 Task: In the Company yahoo.co.jp, Create email and send with subject: 'We're Thrilled to Welcome You ', and with mail content 'Greetings,_x000D_
We're thrilled to introduce you to an exciting opportunity that will transform your industry. Get ready for a journey of innovation and success!_x000D_
Warm Regards', attach the document: Terms_and_conditions.doc and insert image: visitingcard.jpg. Below Warm Regards, write Linkedin and insert the URL: in.linkedin.com. Mark checkbox to create task to follow up : In 2 weeks.  Enter or choose an email address of recipient's from company's contact and send.. Logged in from softage.1@softage.net
Action: Mouse moved to (81, 52)
Screenshot: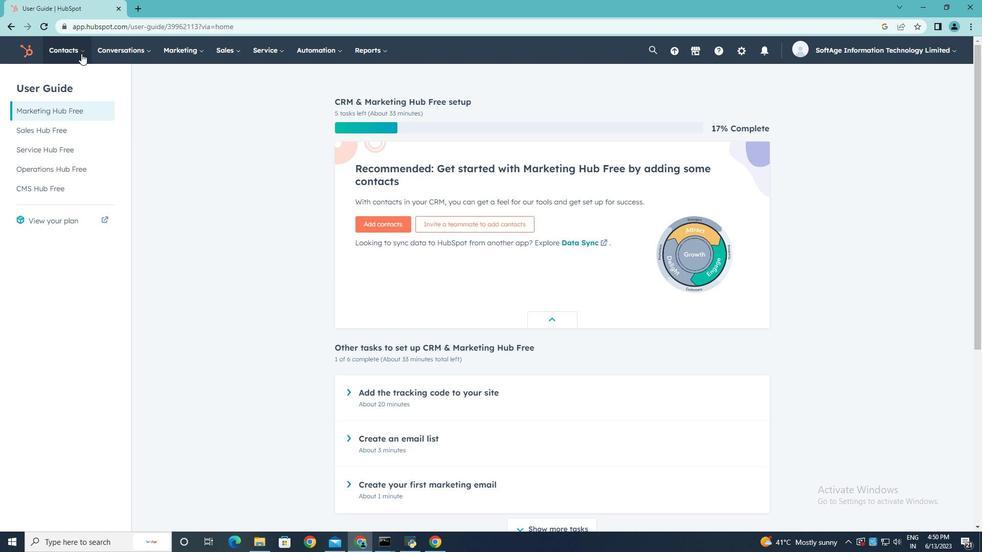 
Action: Mouse pressed left at (81, 52)
Screenshot: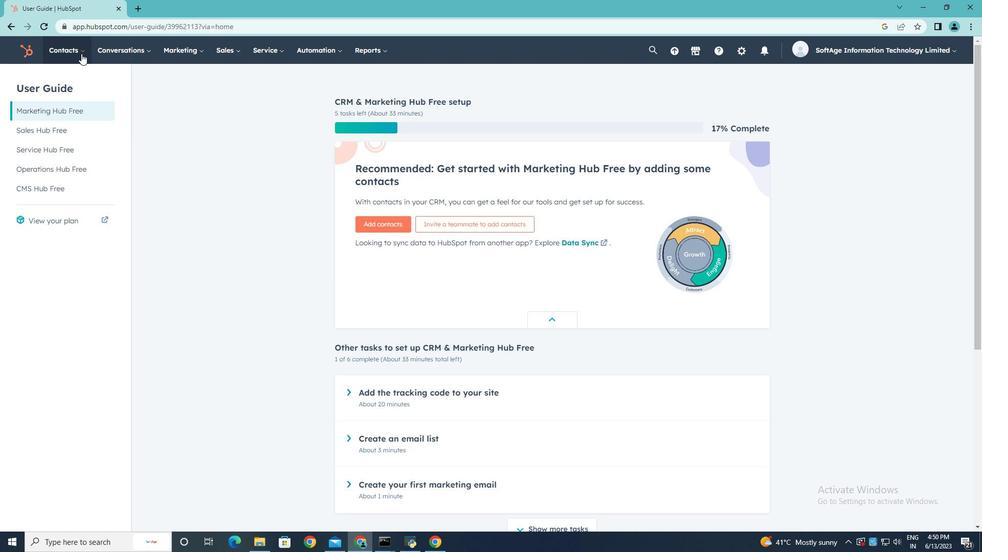 
Action: Mouse moved to (71, 103)
Screenshot: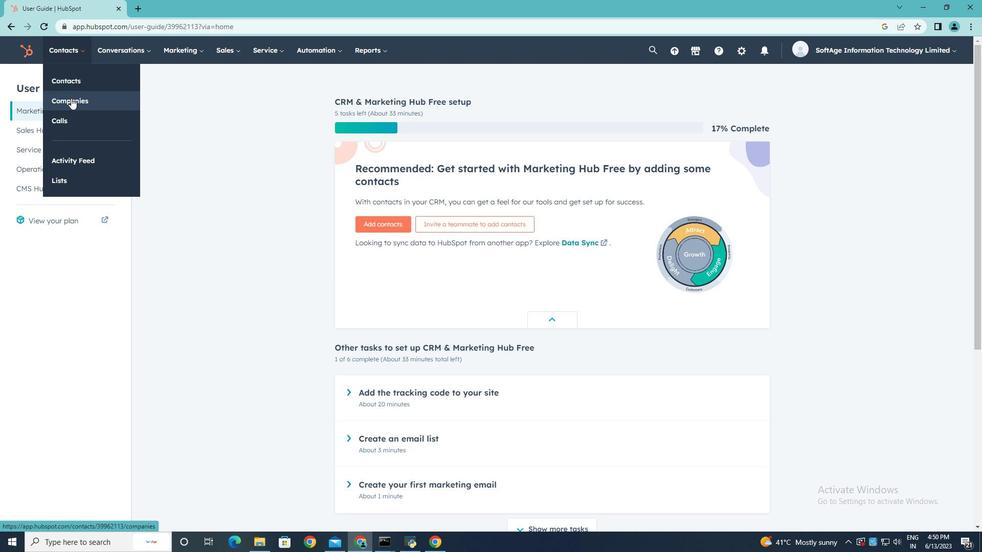 
Action: Mouse pressed left at (71, 103)
Screenshot: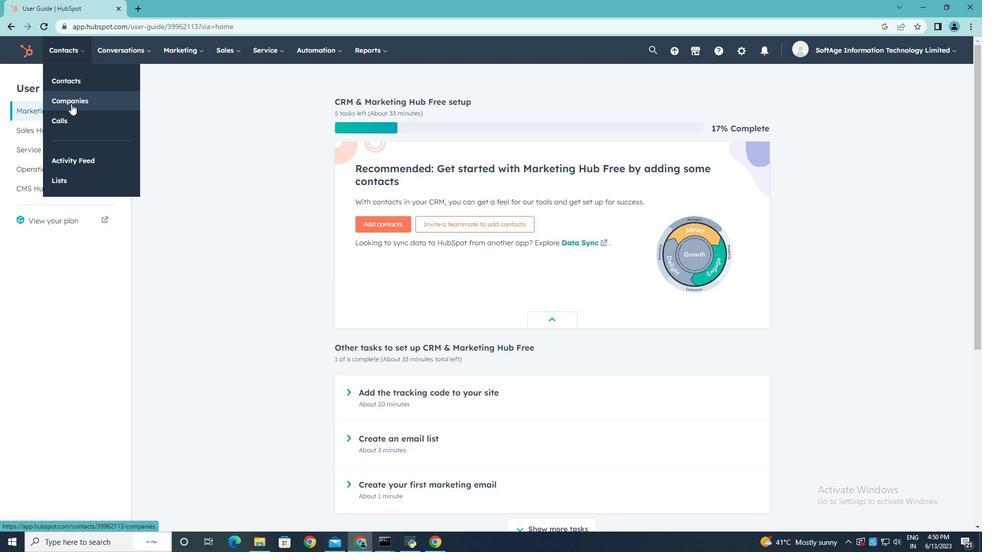 
Action: Mouse moved to (74, 167)
Screenshot: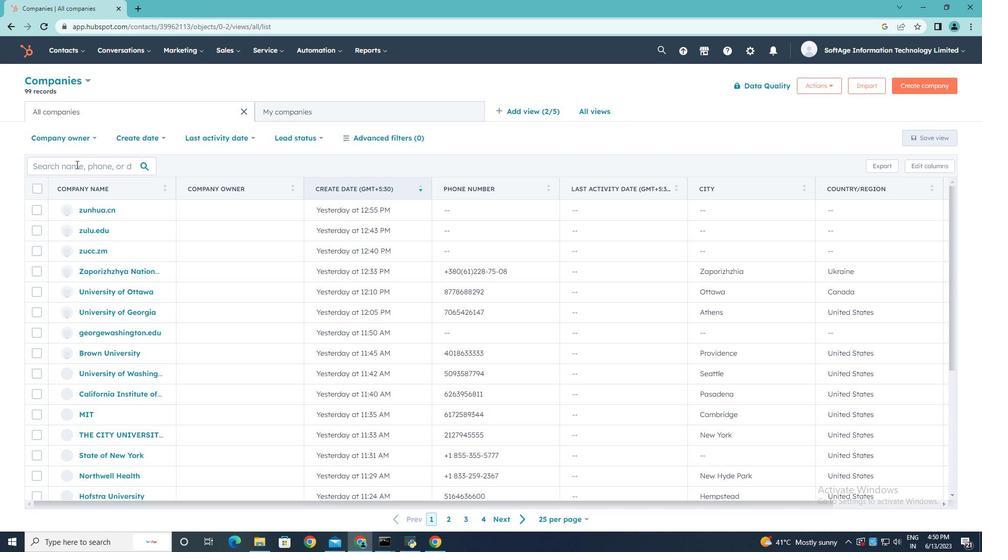 
Action: Mouse pressed left at (74, 167)
Screenshot: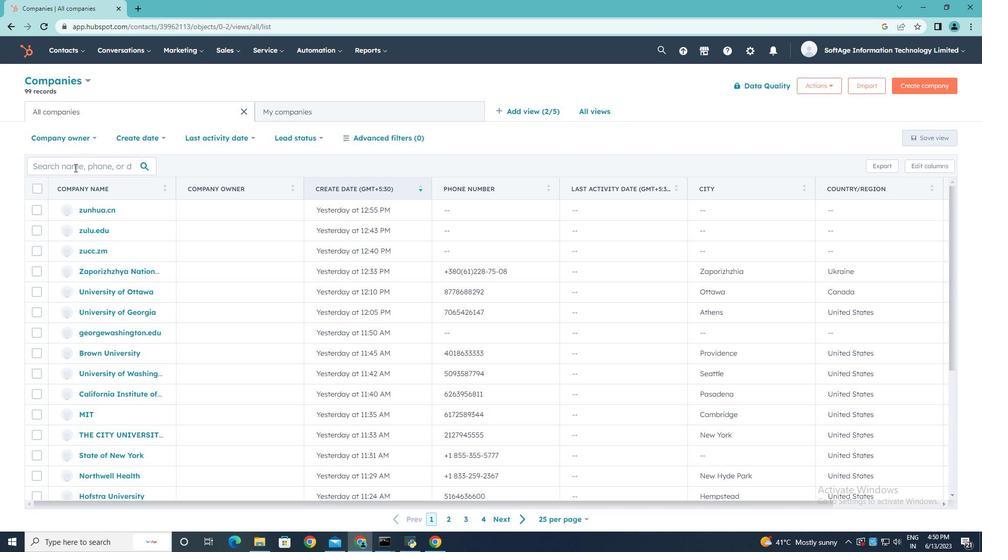 
Action: Key pressed yahoo.co.jp
Screenshot: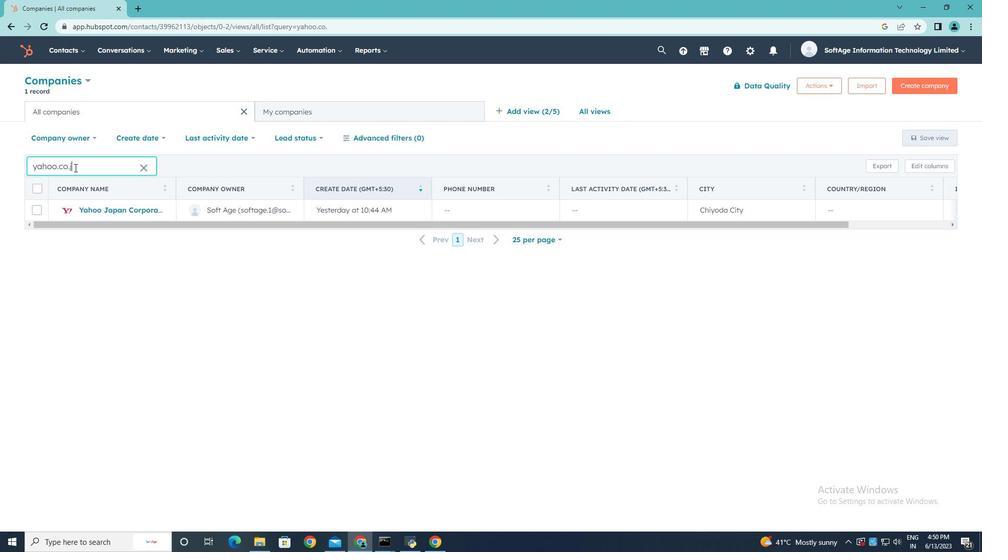 
Action: Mouse moved to (107, 210)
Screenshot: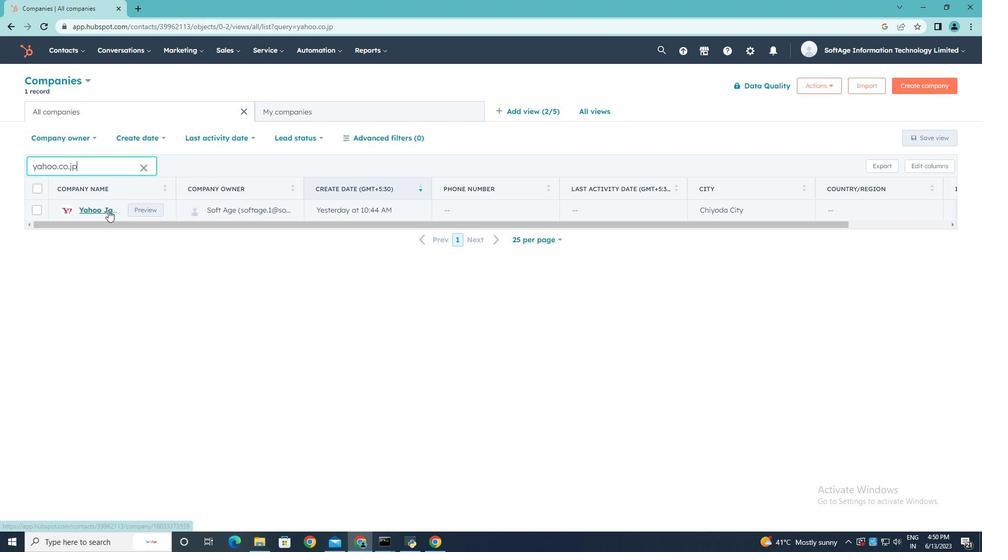 
Action: Mouse pressed left at (107, 210)
Screenshot: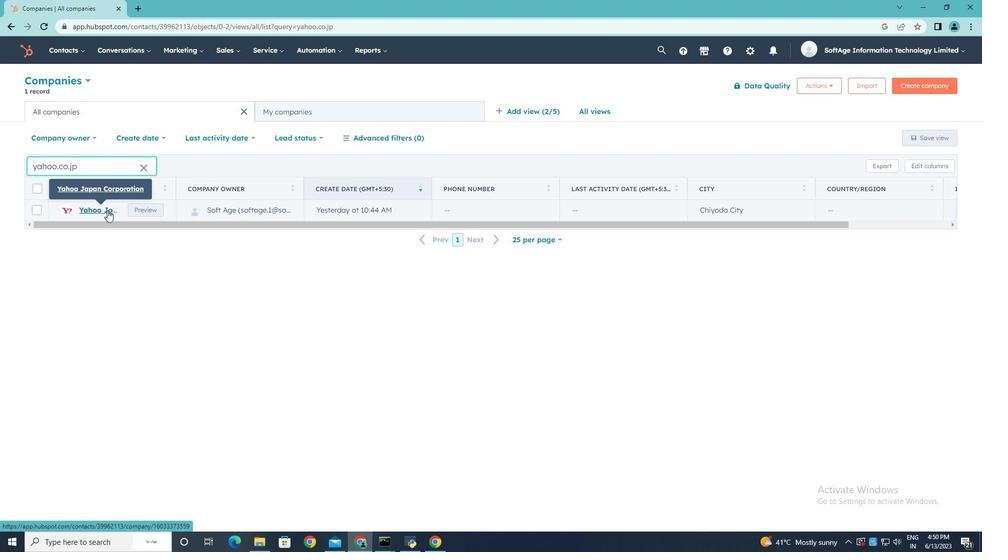
Action: Mouse moved to (69, 171)
Screenshot: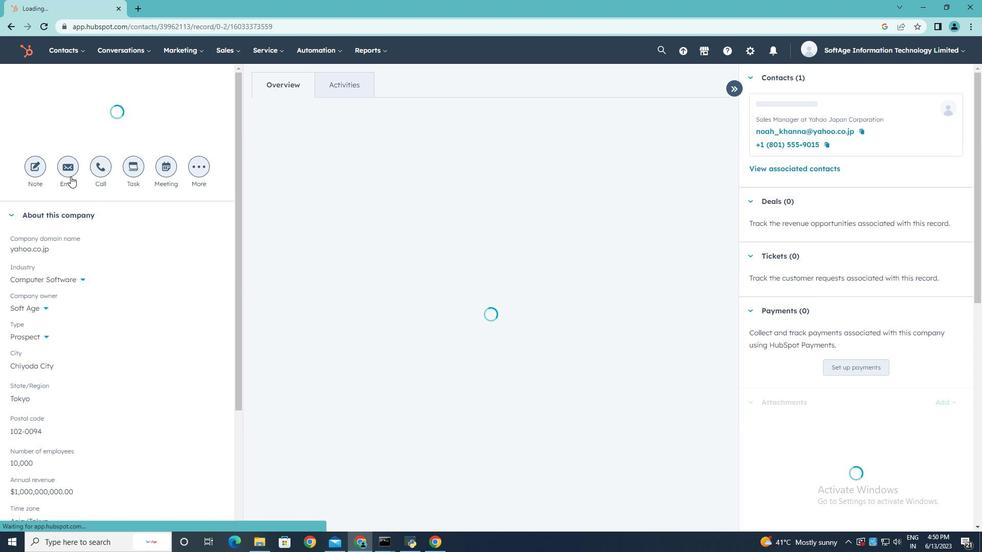 
Action: Mouse pressed left at (69, 171)
Screenshot: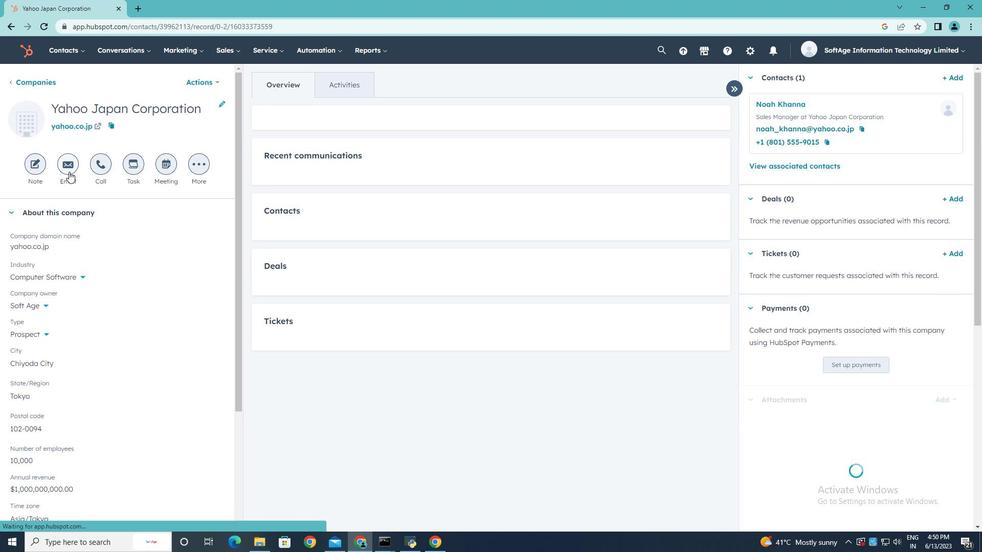 
Action: Key pressed <Key.shift>We're<Key.space><Key.shift>Thrilled<Key.space>to<Key.space><Key.shift><Key.shift><Key.shift><Key.shift><Key.shift><Key.shift><Key.shift><Key.shift><Key.shift><Key.shift><Key.shift><Key.shift>Welcome<Key.space><Key.shift>You
Screenshot: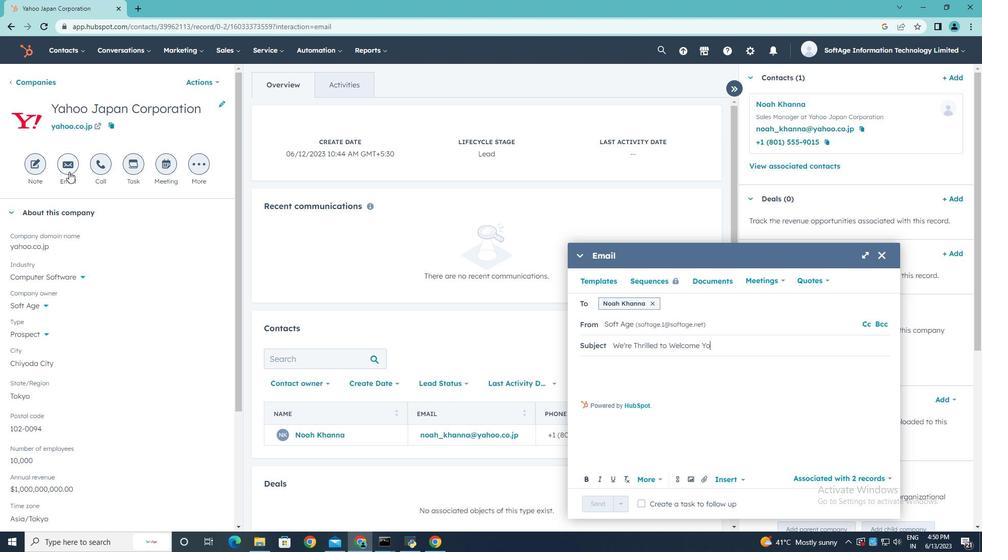 
Action: Mouse moved to (589, 363)
Screenshot: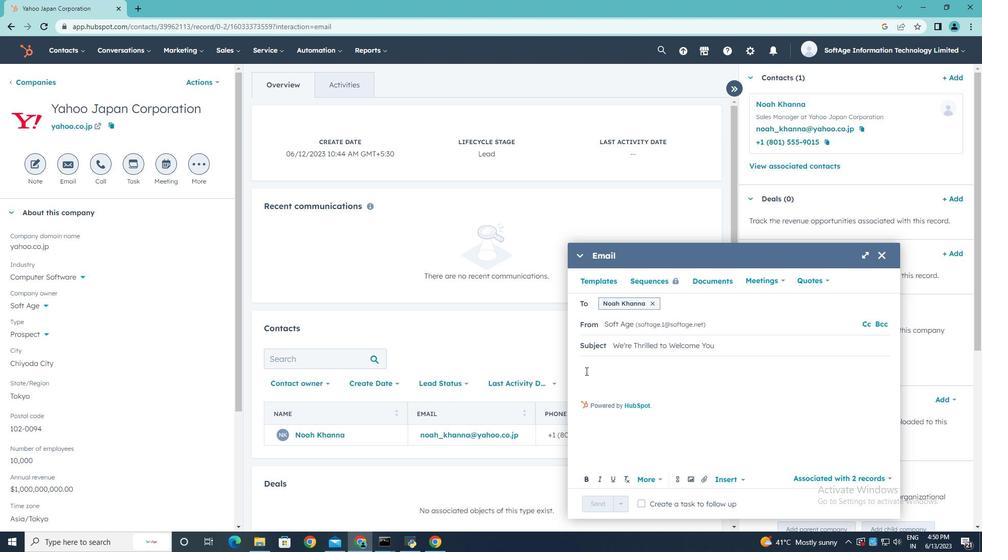 
Action: Mouse pressed left at (589, 363)
Screenshot: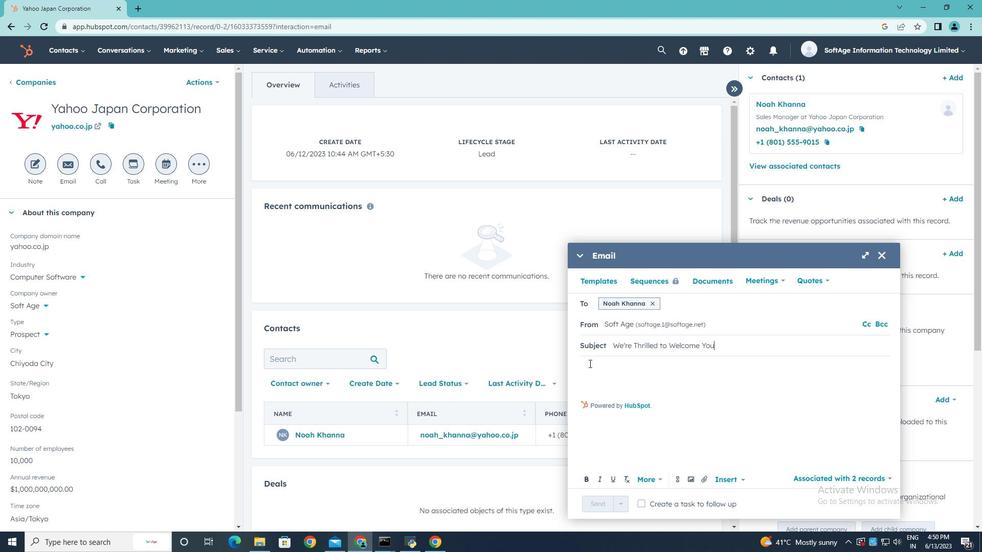 
Action: Key pressed <Key.shift><Key.shift><Key.shift><Key.shift><Key.shift>Greetings,
Screenshot: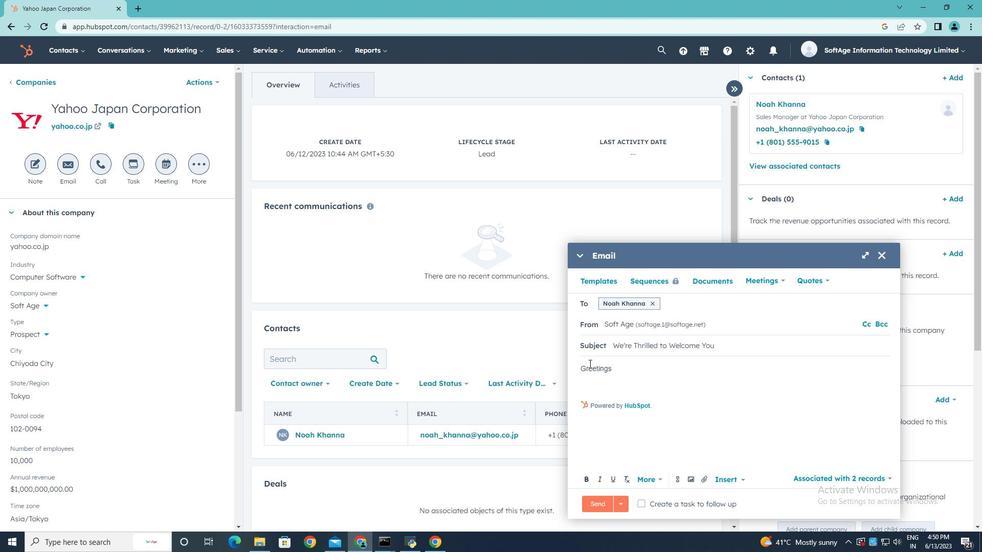
Action: Mouse moved to (589, 379)
Screenshot: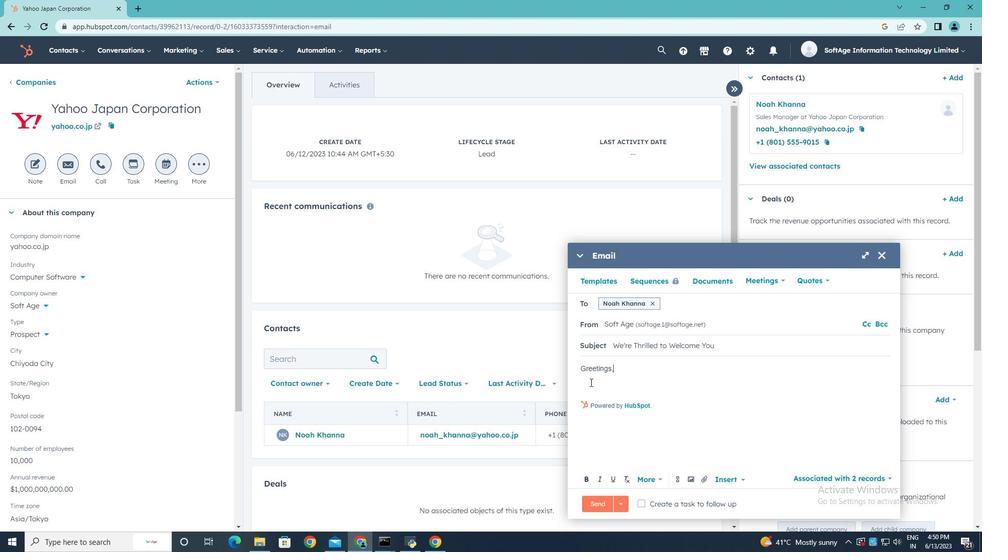 
Action: Mouse pressed left at (589, 379)
Screenshot: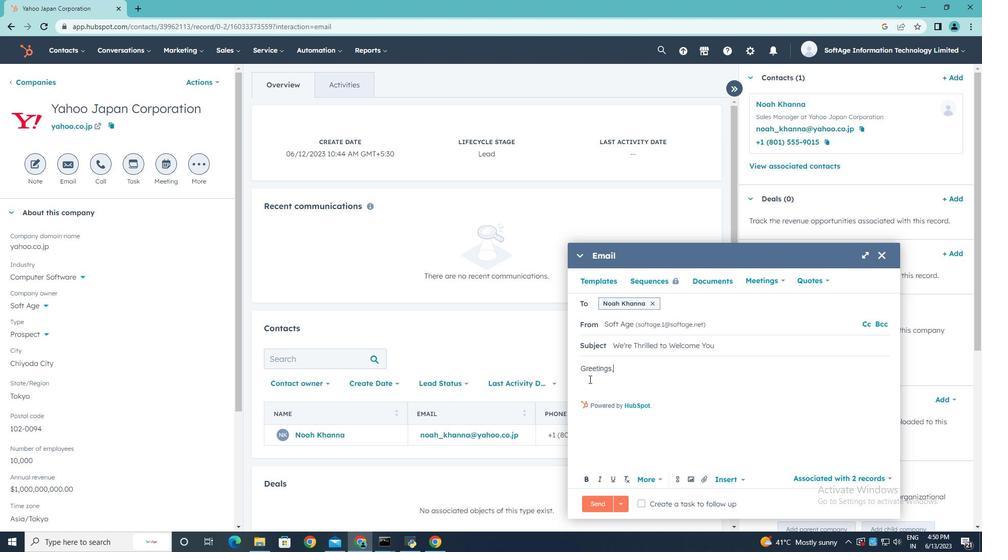 
Action: Mouse moved to (589, 379)
Screenshot: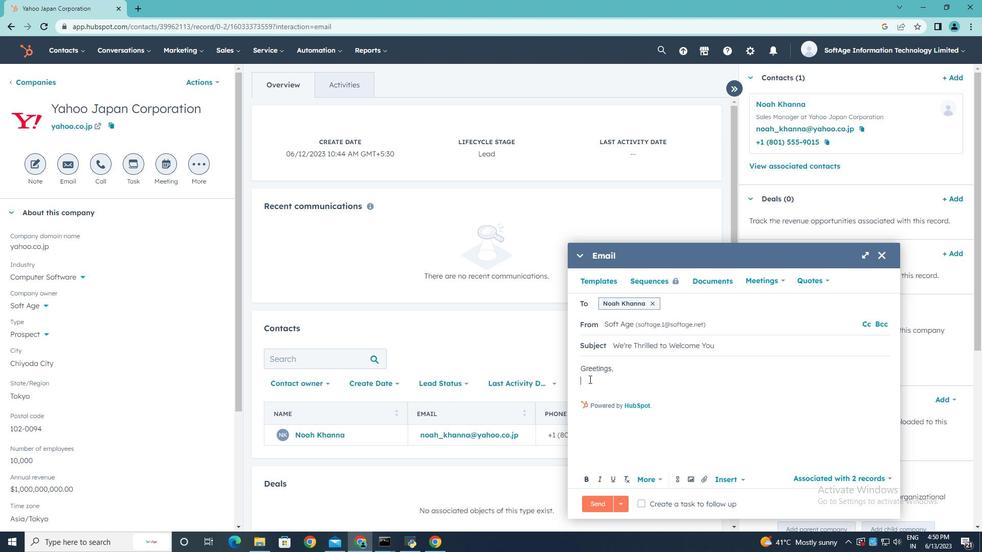 
Action: Key pressed <Key.shift><Key.shift>We'e<Key.backspace>re<Key.space><Key.shift>thrilled<Key.space>to<Key.space>introduce<Key.space>you<Key.space>to<Key.space>an<Key.space>exciting<Key.space>opportunity<Key.space>taht<Key.space><Key.backspace><Key.backspace><Key.backspace><Key.backspace>hat<Key.space>will<Key.space>transform<Key.space>your<Key.space>industry,<Key.backspace>.<Key.space><Key.shift>Get<Key.space>ready<Key.space>for<Key.space>a<Key.space>journey<Key.space>of<Key.space>innovation<Key.space>and<Key.space>success<Key.shift>!
Screenshot: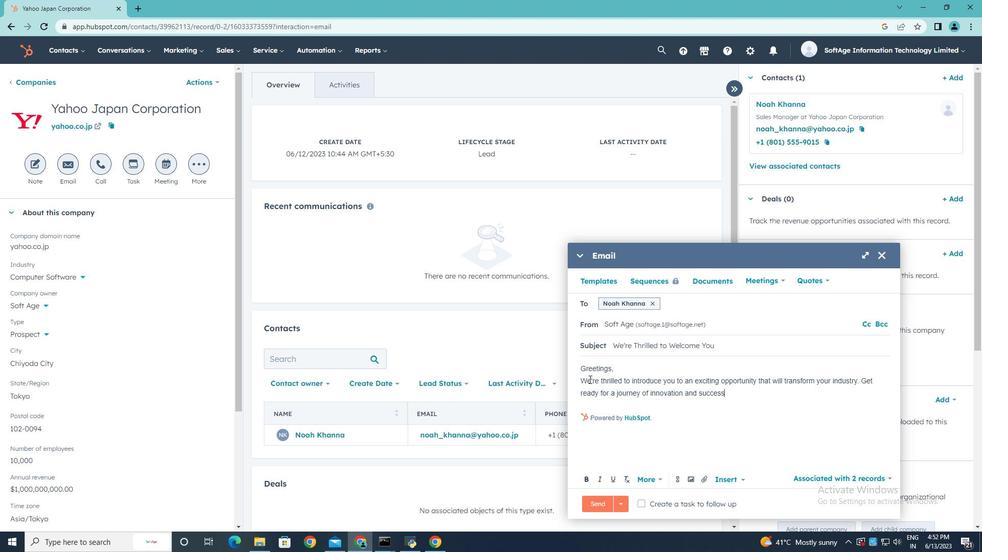 
Action: Mouse moved to (598, 404)
Screenshot: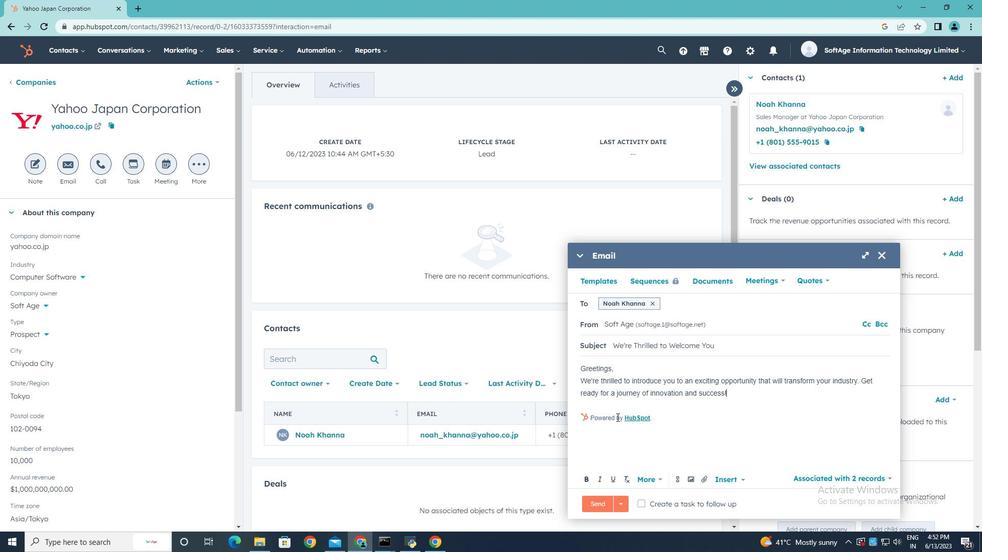
Action: Mouse pressed left at (598, 404)
Screenshot: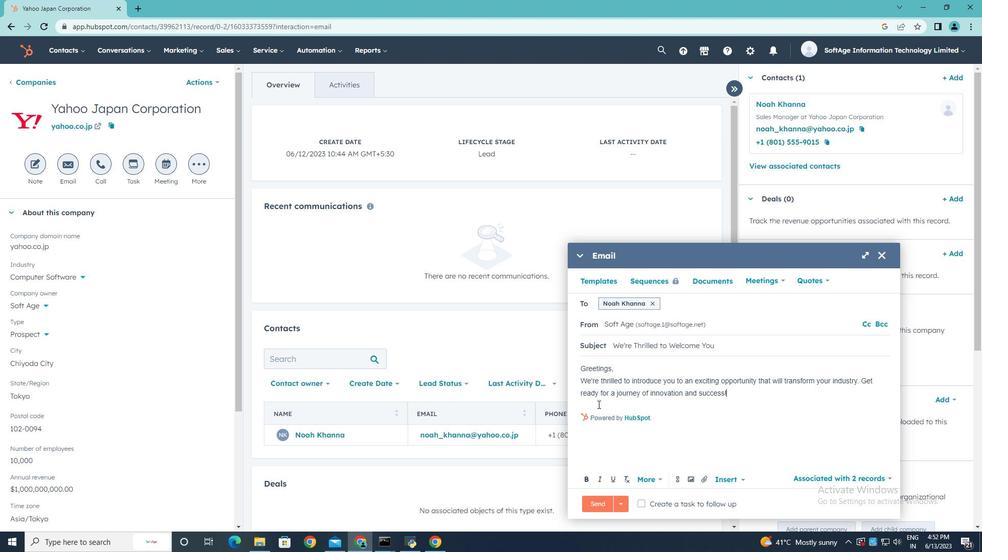 
Action: Key pressed <Key.enter><Key.shift>Warm<Key.space><Key.shift>Regards,
Screenshot: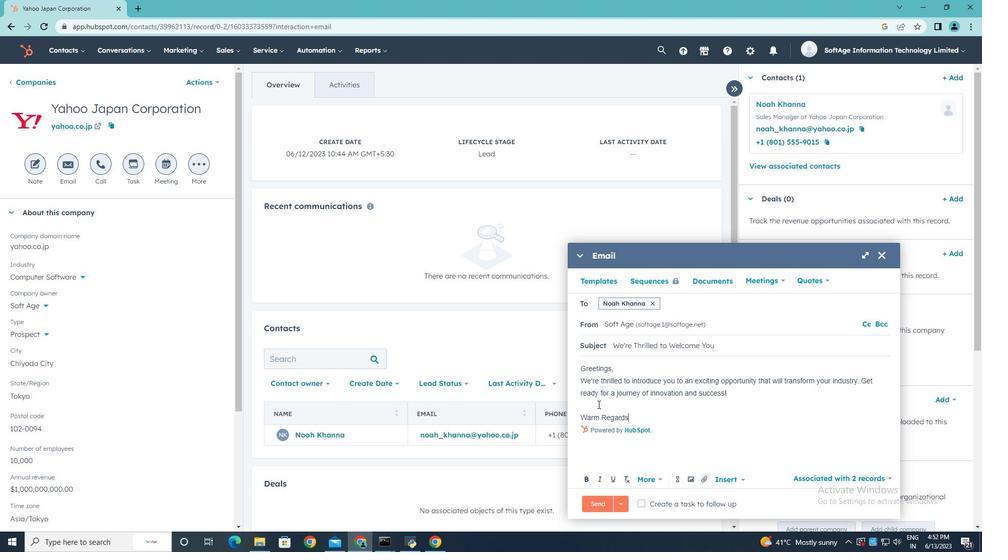 
Action: Mouse moved to (703, 480)
Screenshot: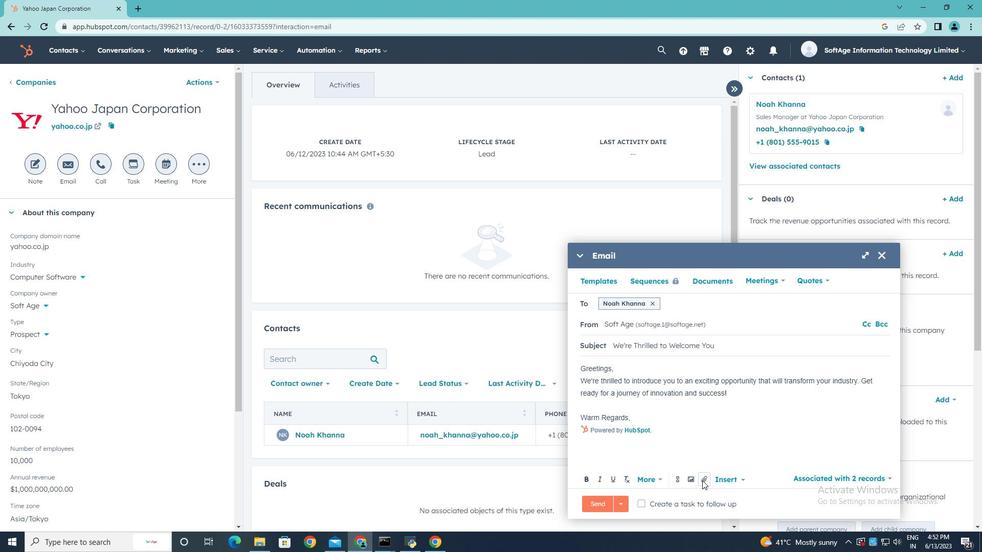 
Action: Mouse pressed left at (703, 480)
Screenshot: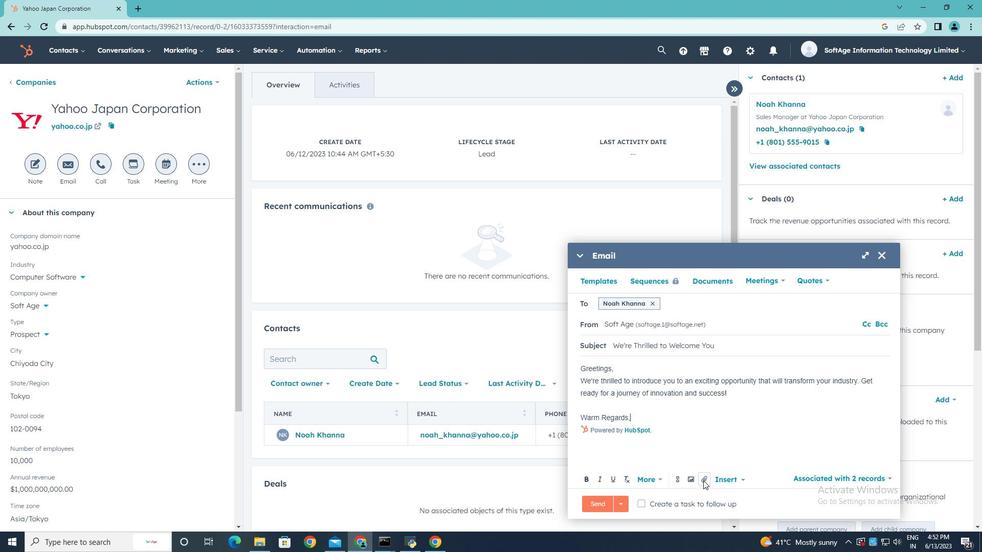 
Action: Mouse moved to (720, 451)
Screenshot: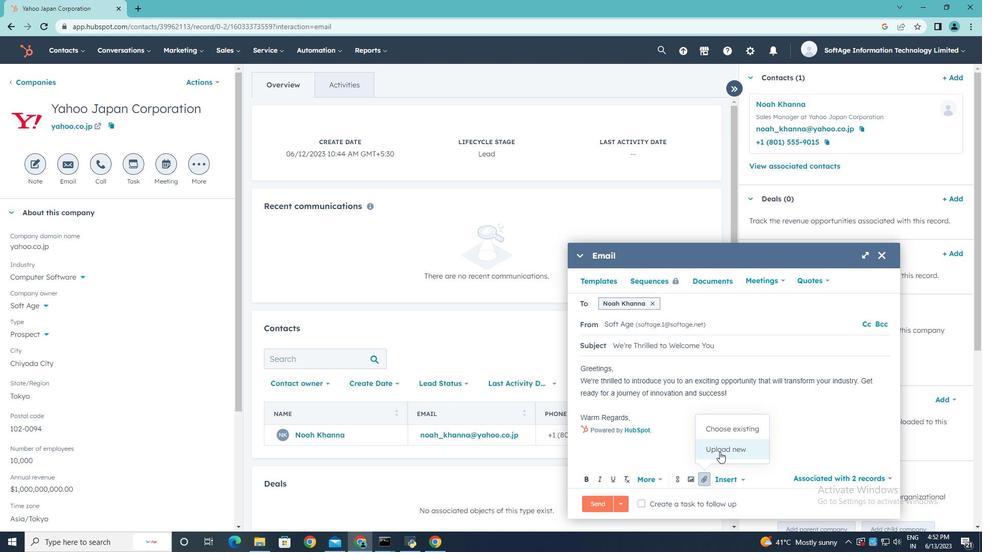 
Action: Mouse pressed left at (720, 451)
Screenshot: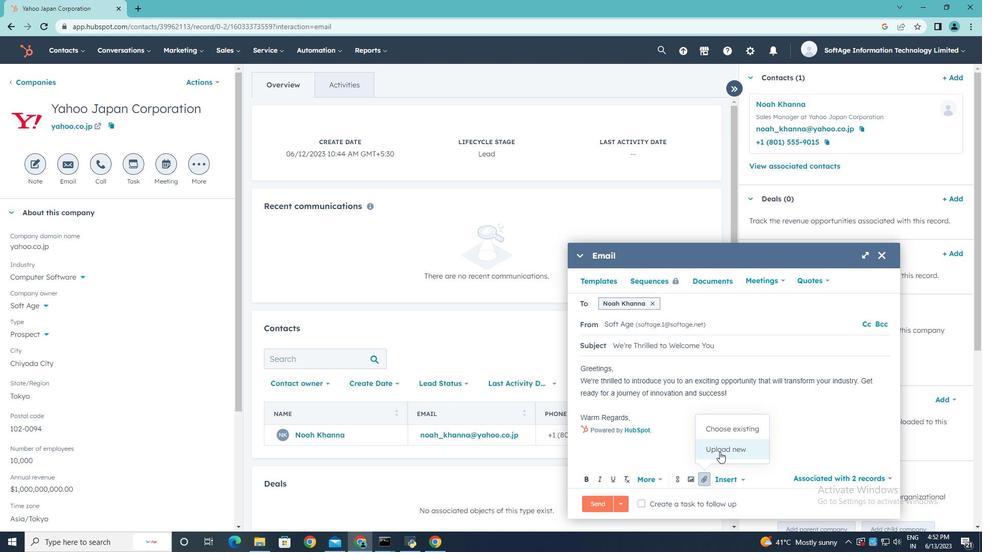 
Action: Mouse moved to (171, 101)
Screenshot: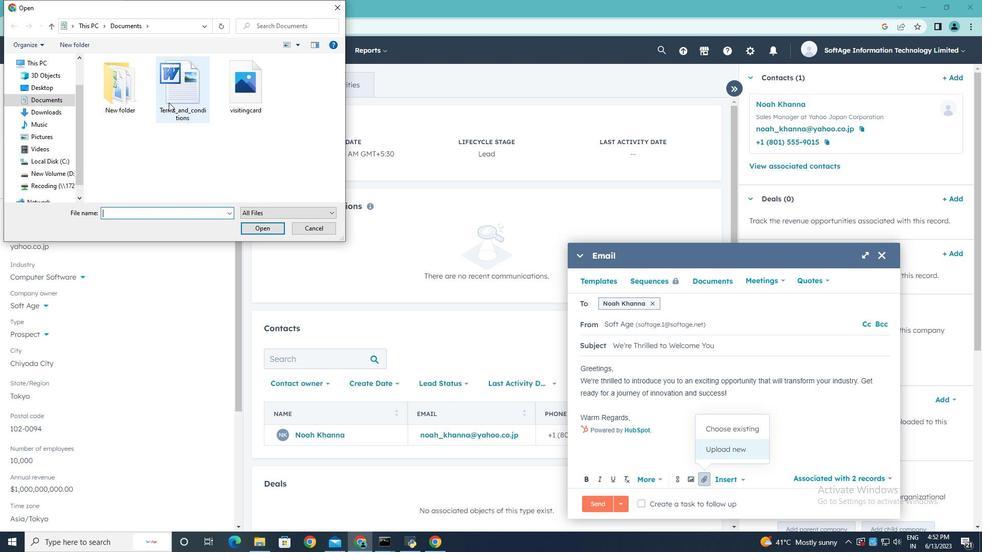 
Action: Mouse pressed left at (171, 101)
Screenshot: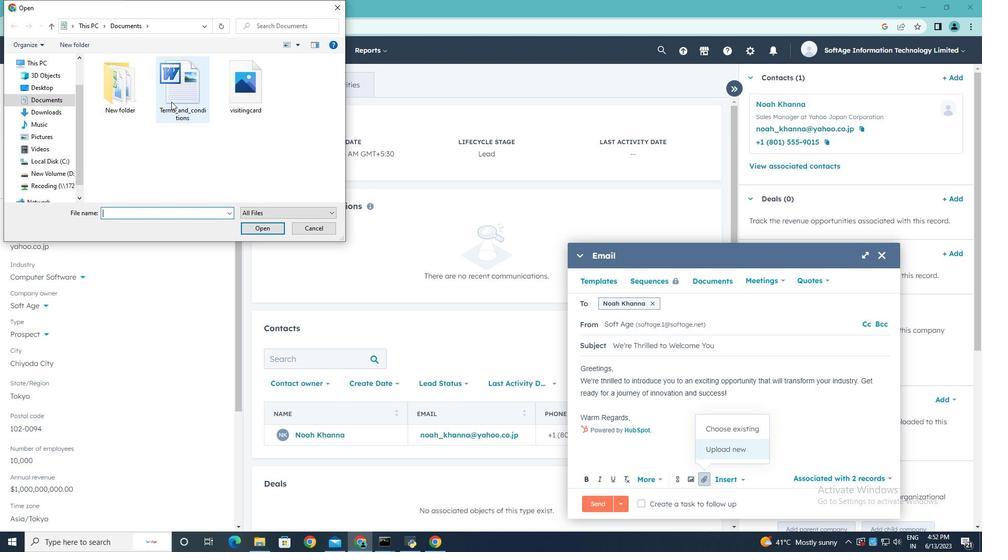 
Action: Mouse moved to (255, 228)
Screenshot: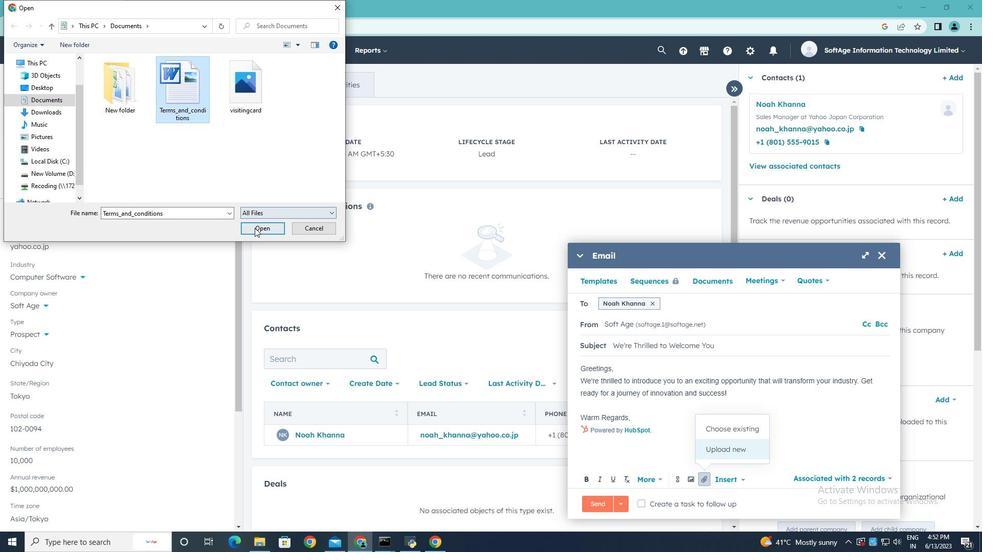 
Action: Mouse pressed left at (255, 228)
Screenshot: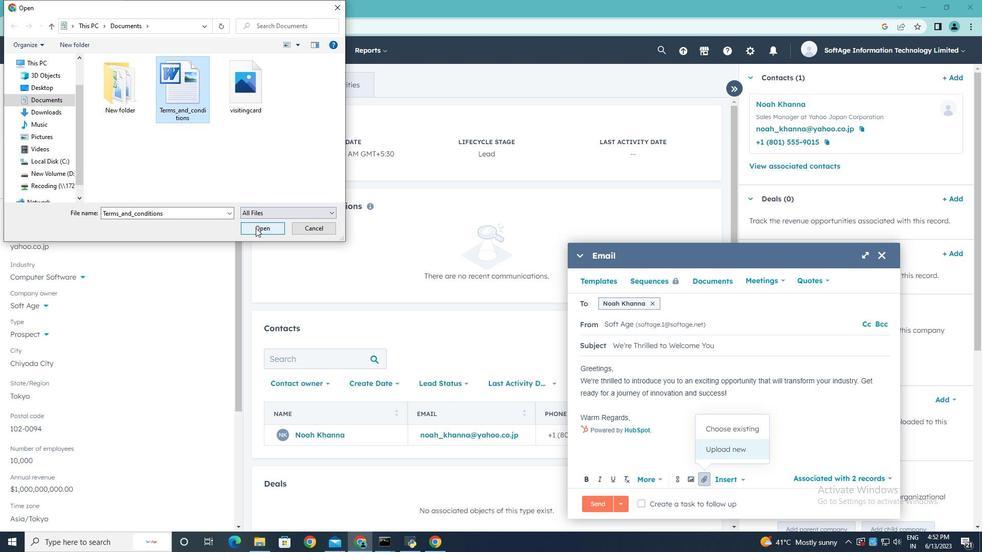 
Action: Mouse moved to (702, 451)
Screenshot: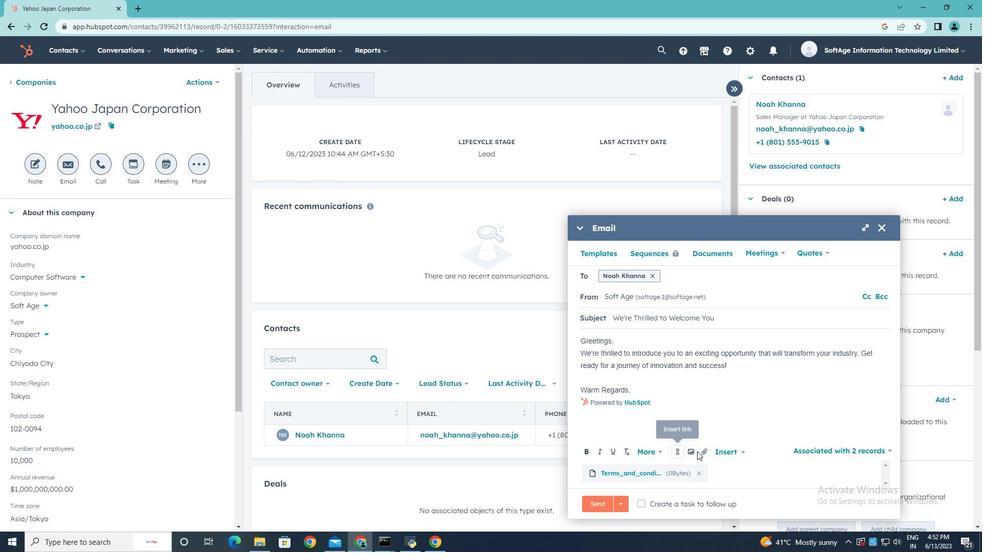 
Action: Mouse pressed left at (702, 451)
Screenshot: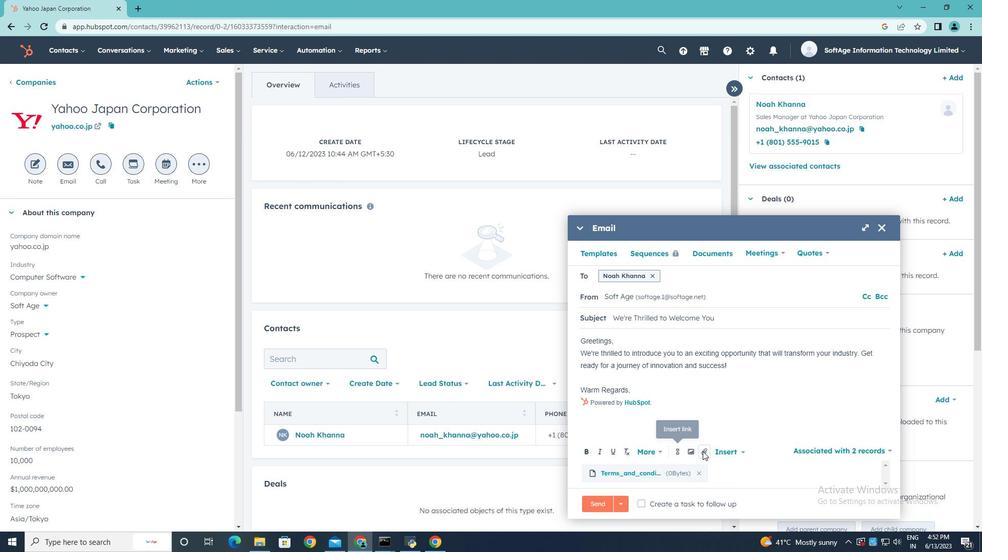 
Action: Mouse moved to (734, 424)
Screenshot: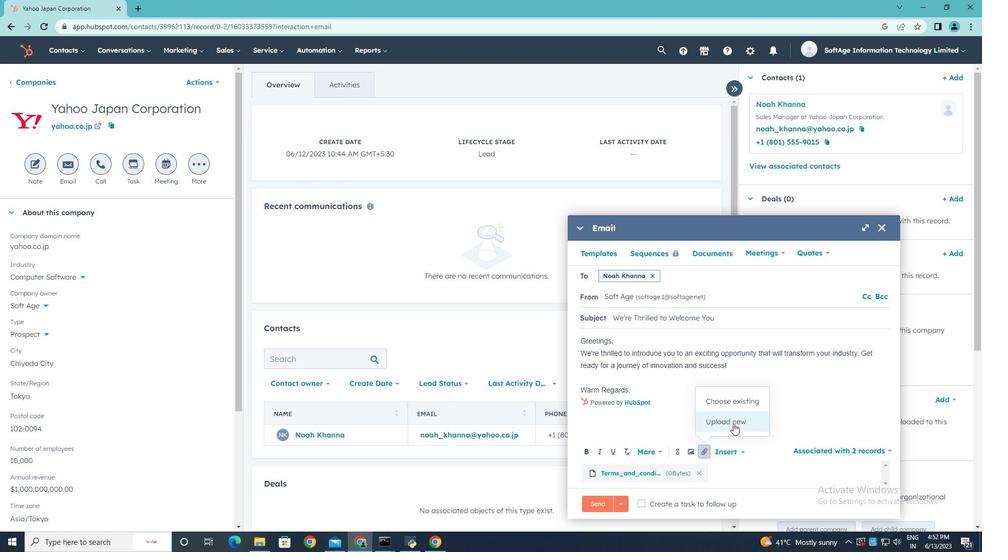 
Action: Mouse pressed left at (734, 424)
Screenshot: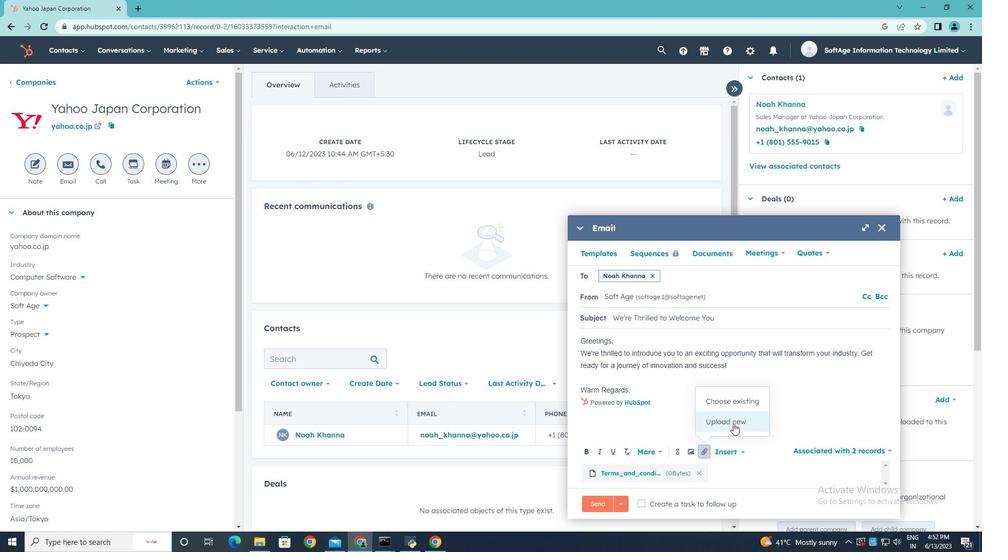 
Action: Mouse moved to (260, 101)
Screenshot: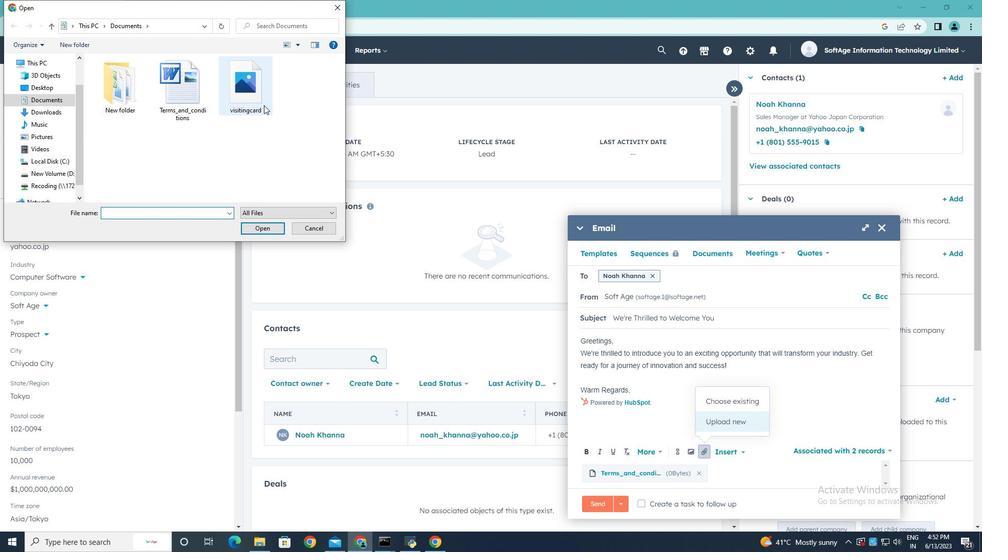 
Action: Mouse pressed left at (260, 101)
Screenshot: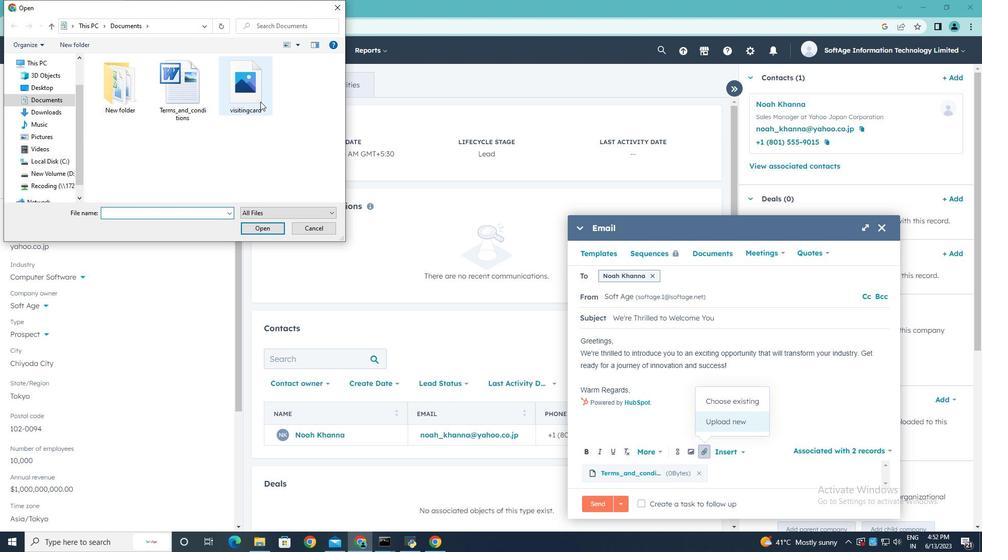 
Action: Mouse moved to (273, 228)
Screenshot: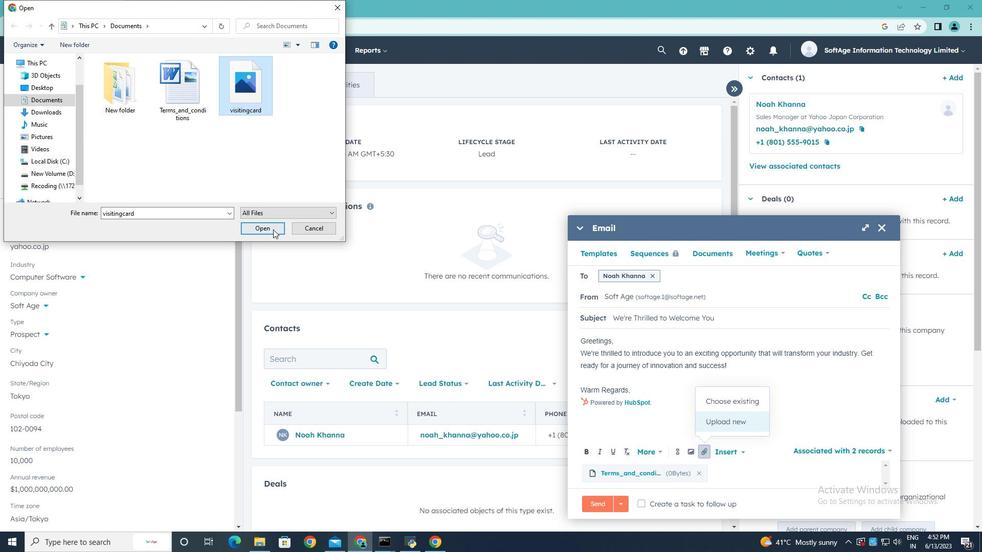 
Action: Mouse pressed left at (273, 228)
Screenshot: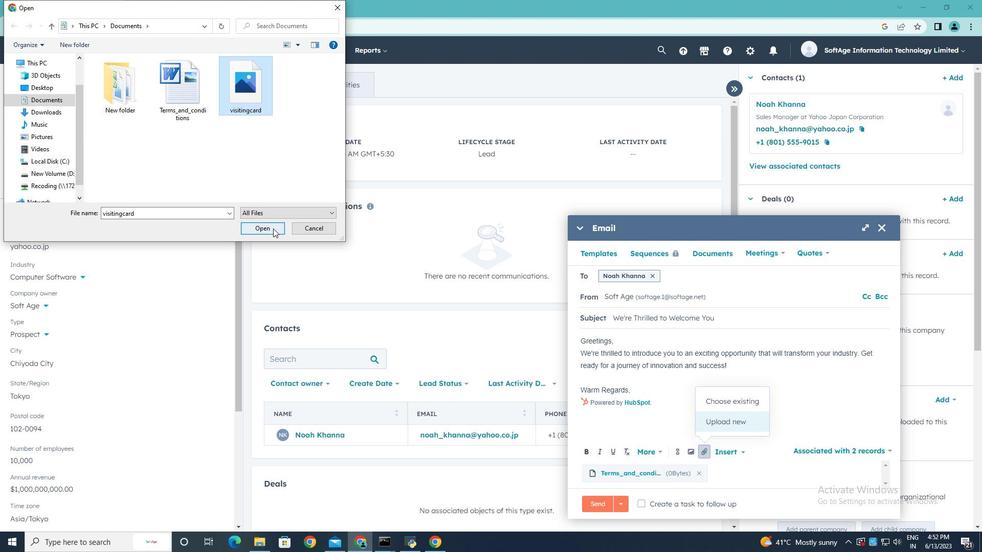 
Action: Mouse moved to (634, 389)
Screenshot: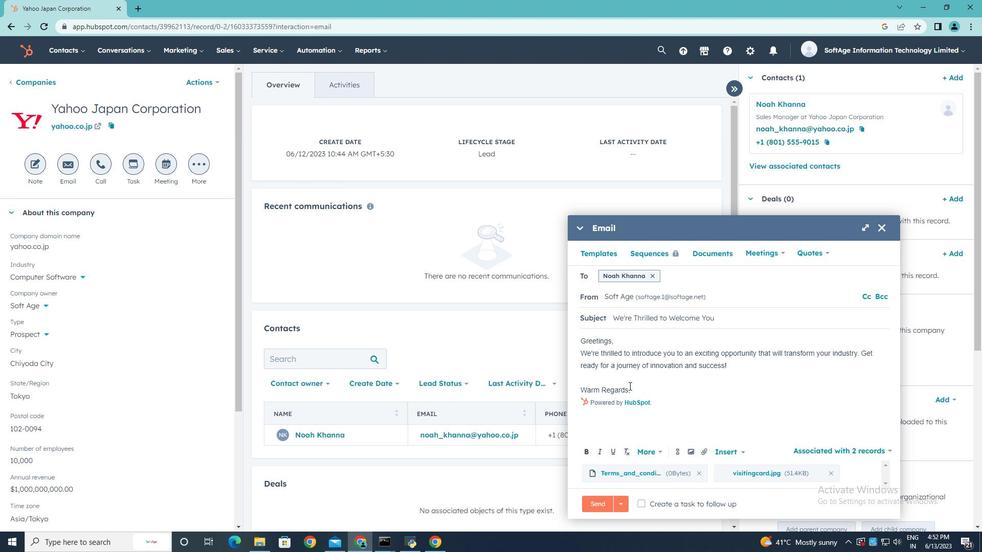 
Action: Mouse pressed left at (634, 389)
Screenshot: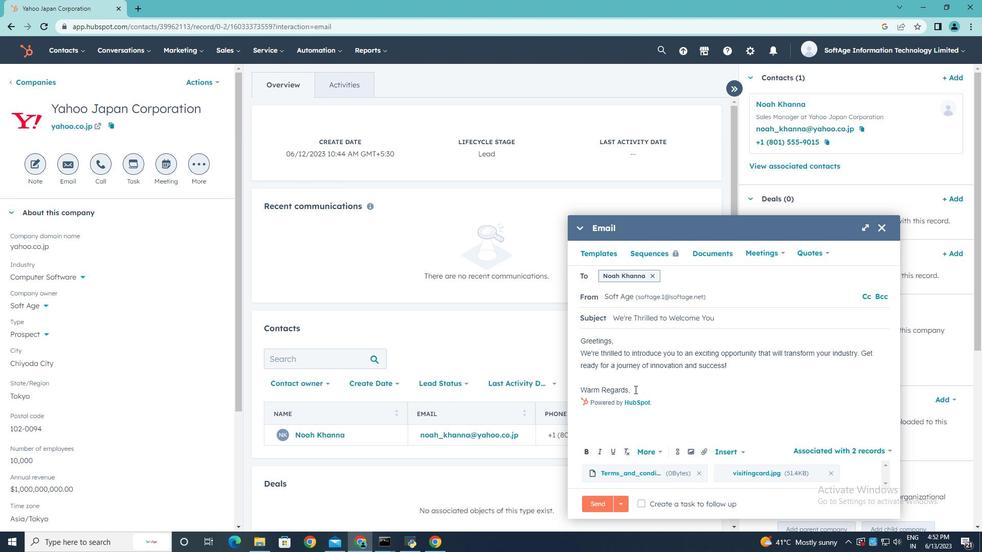 
Action: Key pressed <Key.enter>
Screenshot: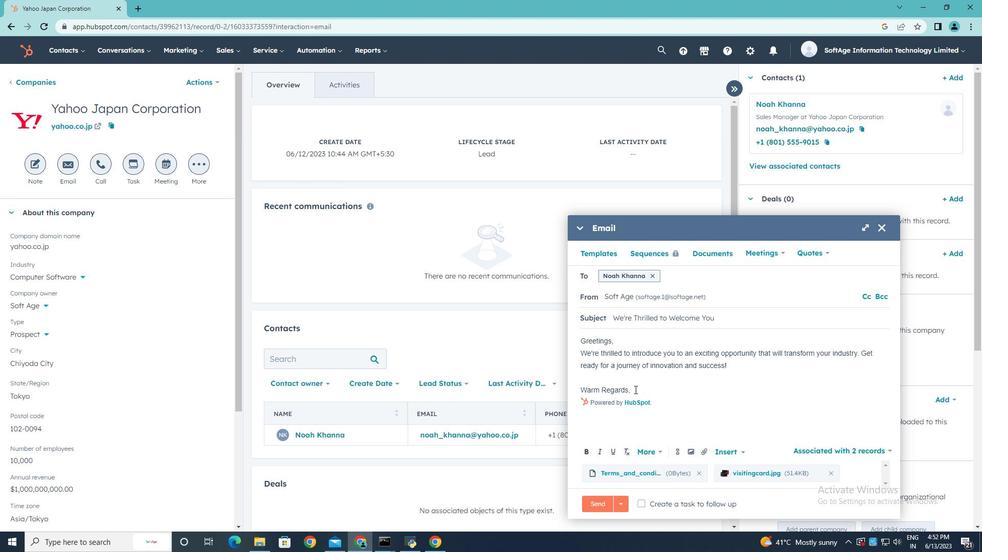 
Action: Mouse moved to (676, 452)
Screenshot: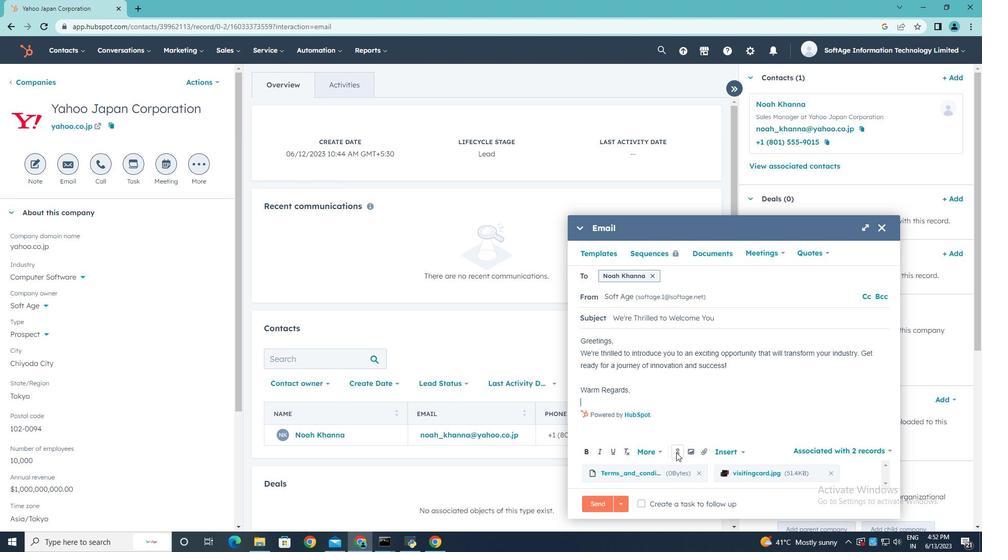 
Action: Mouse pressed left at (676, 452)
Screenshot: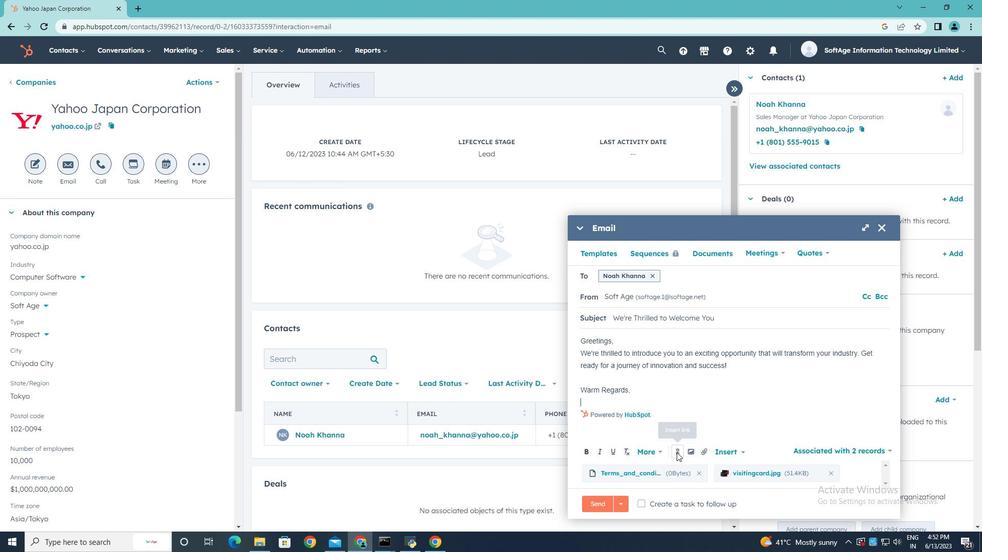 
Action: Mouse moved to (693, 338)
Screenshot: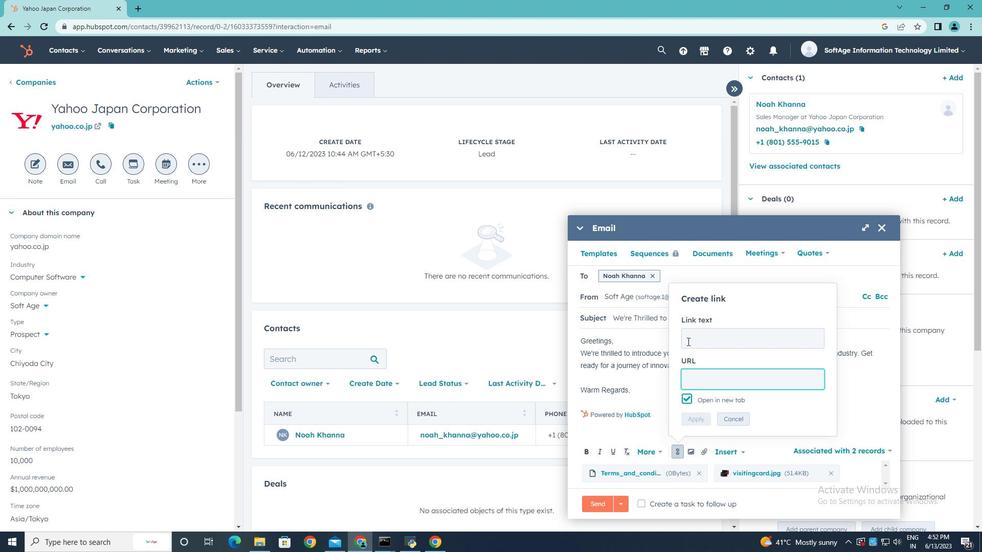 
Action: Mouse pressed left at (693, 338)
Screenshot: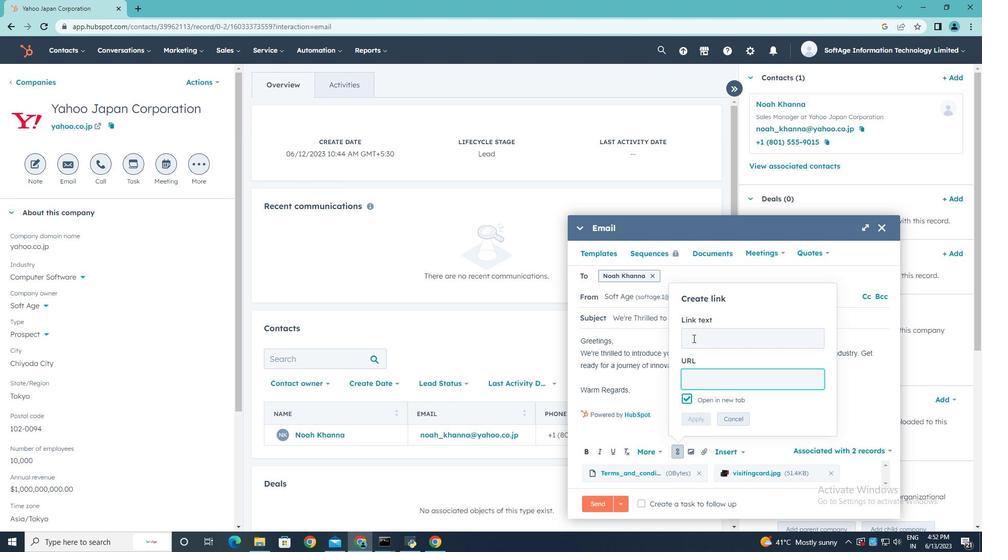 
Action: Key pressed <Key.shift>Linkedin
Screenshot: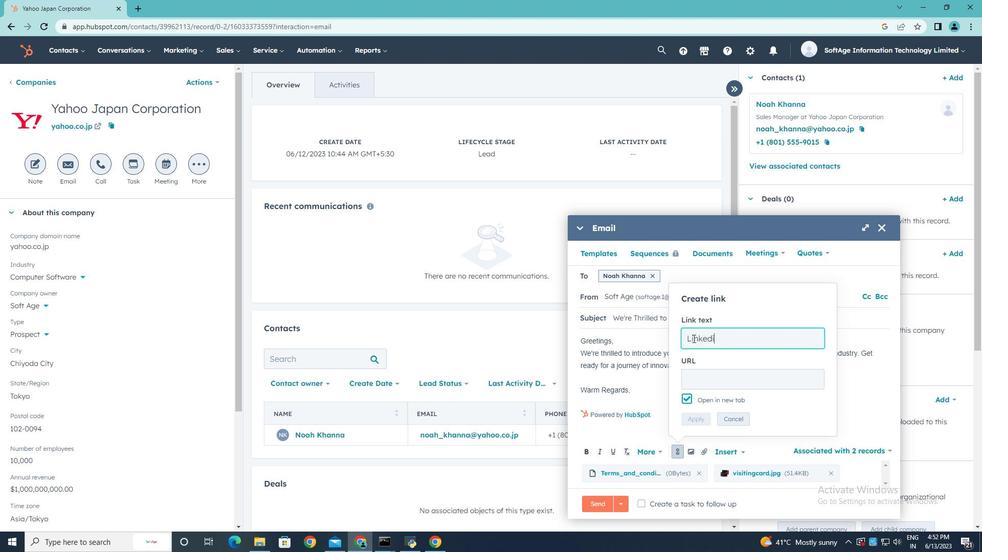 
Action: Mouse moved to (715, 382)
Screenshot: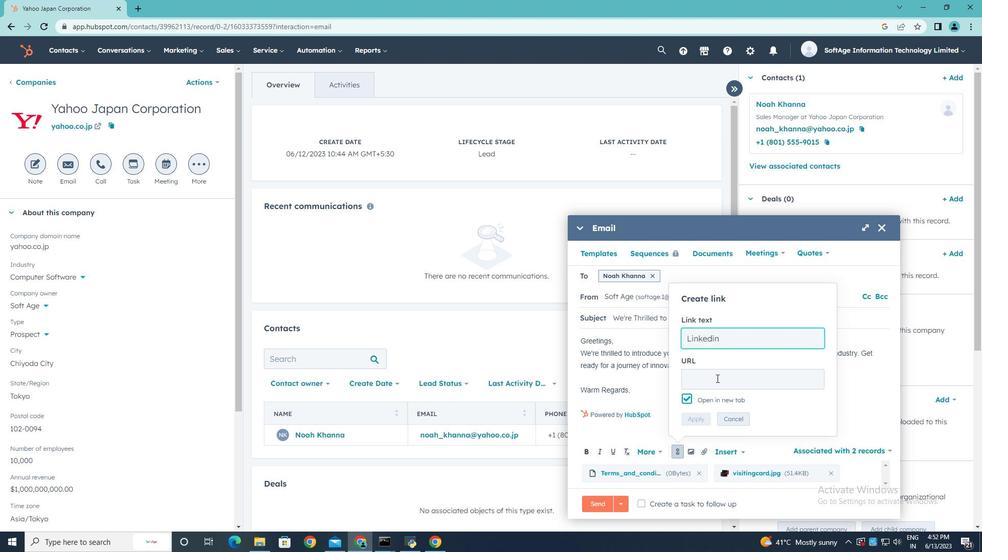 
Action: Mouse pressed left at (715, 382)
Screenshot: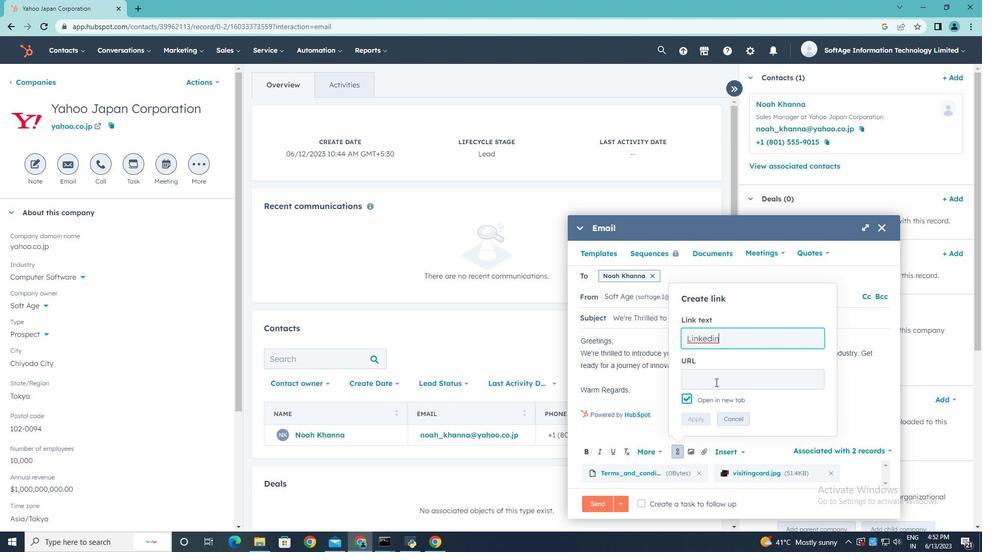 
Action: Key pressed in.<Key.shift>linkedin.com
Screenshot: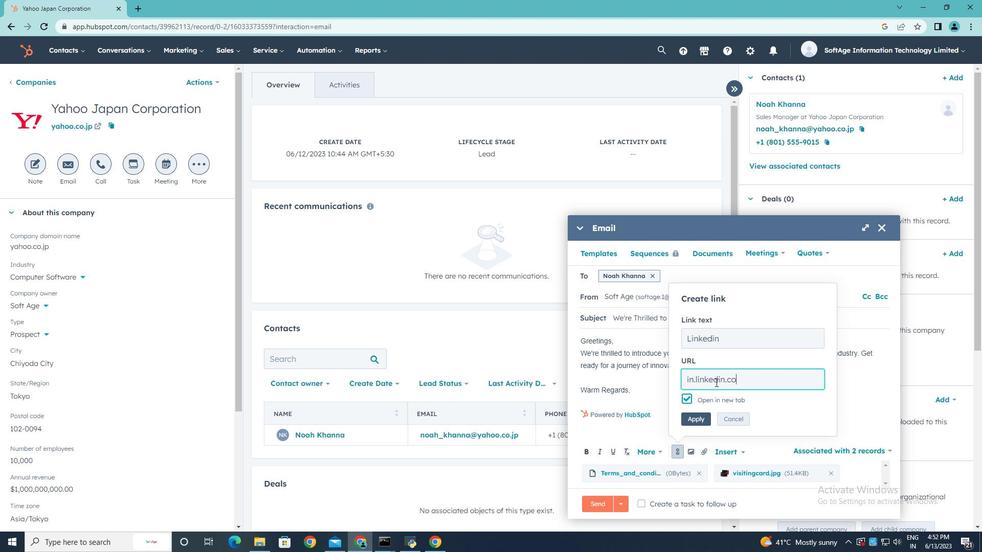 
Action: Mouse moved to (692, 417)
Screenshot: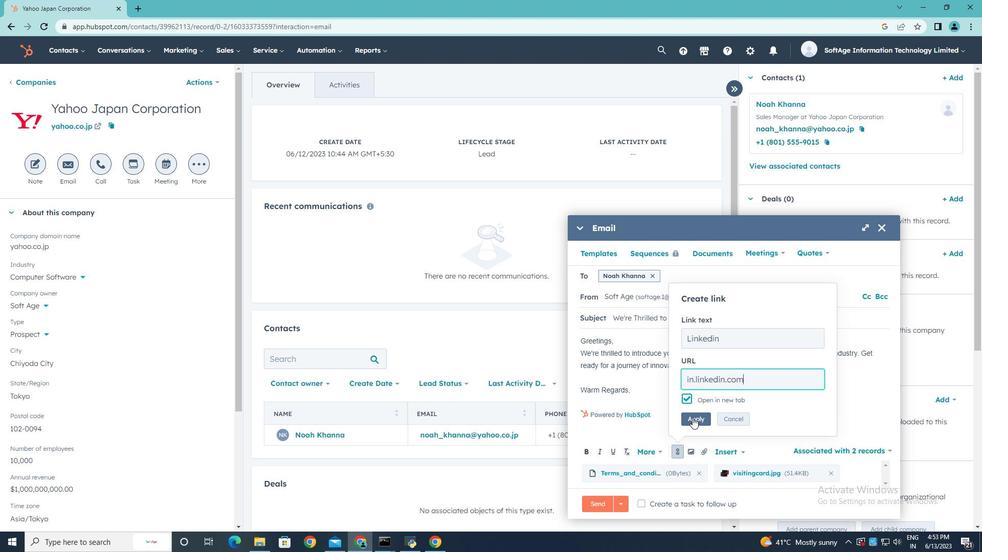 
Action: Mouse pressed left at (692, 417)
Screenshot: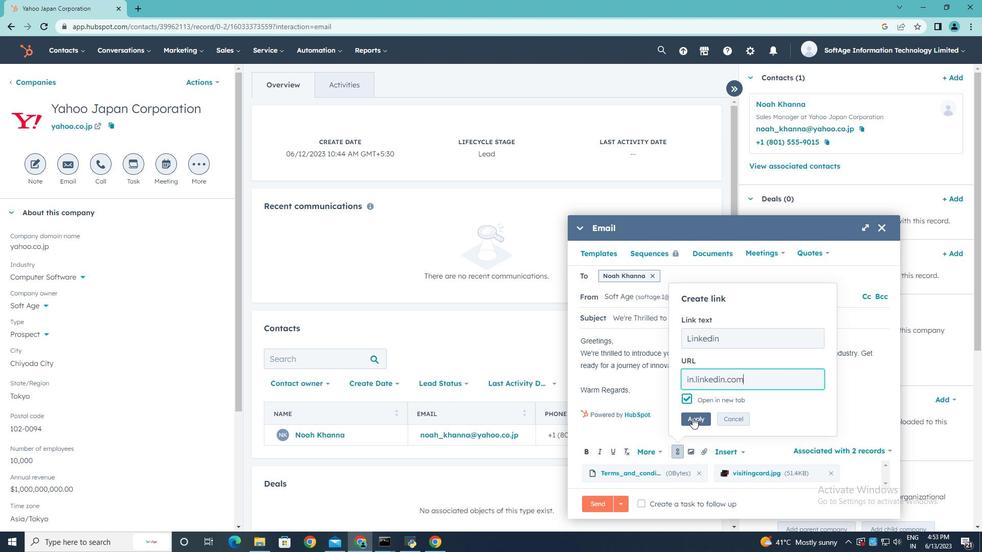 
Action: Mouse moved to (640, 504)
Screenshot: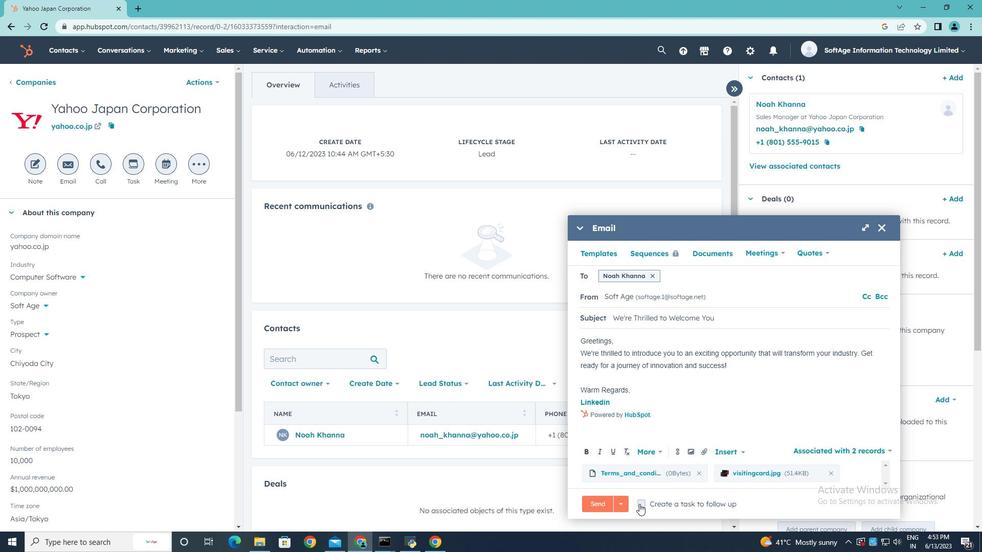 
Action: Mouse pressed left at (640, 504)
Screenshot: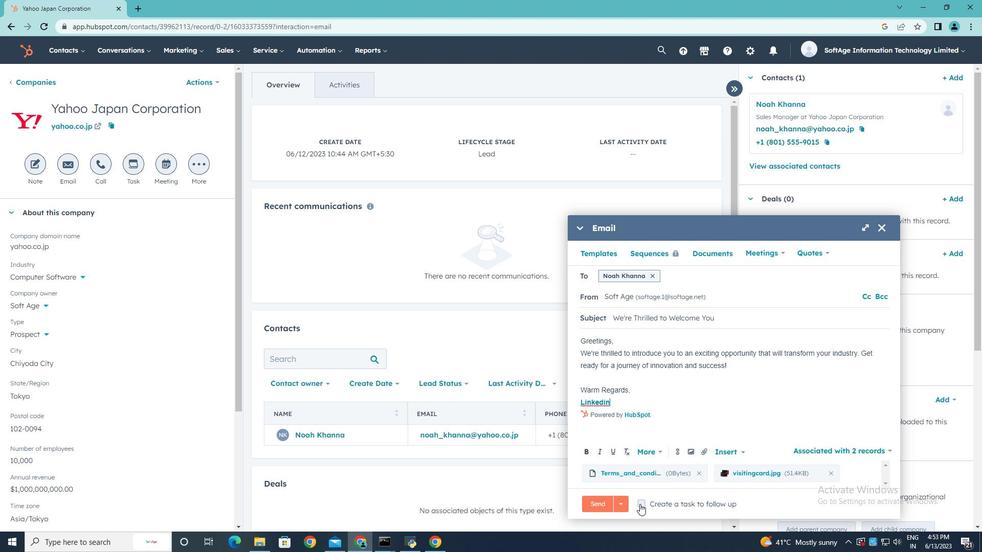 
Action: Mouse moved to (844, 505)
Screenshot: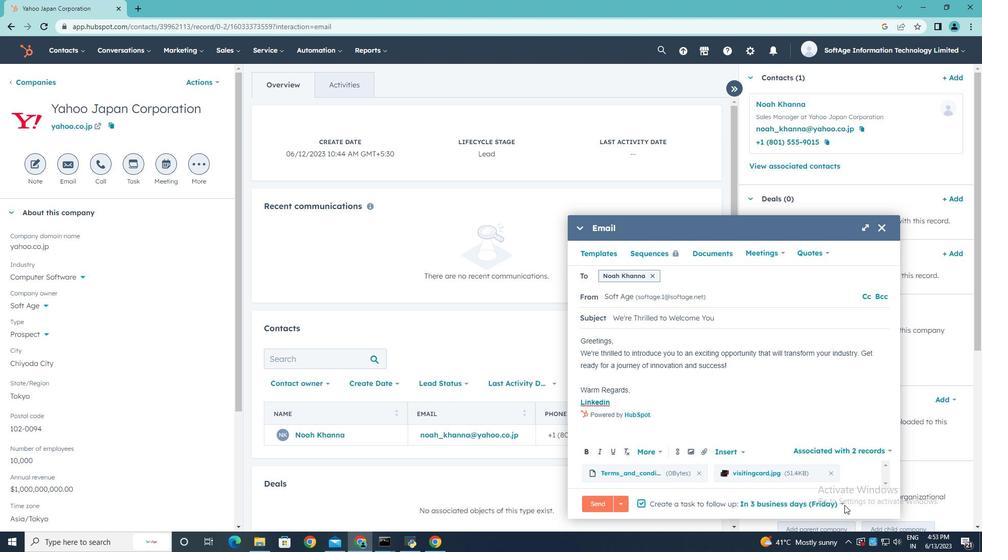 
Action: Mouse pressed left at (844, 505)
Screenshot: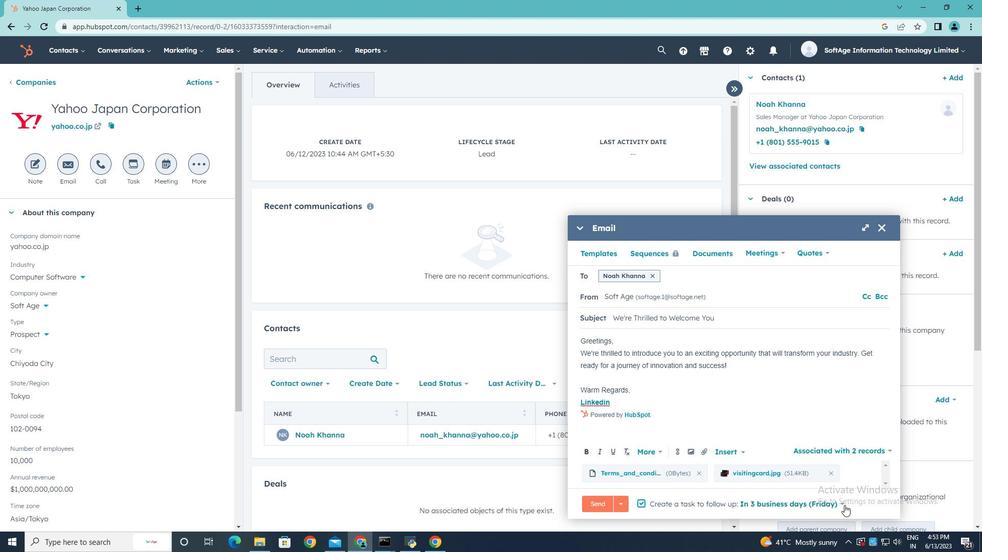 
Action: Mouse moved to (820, 447)
Screenshot: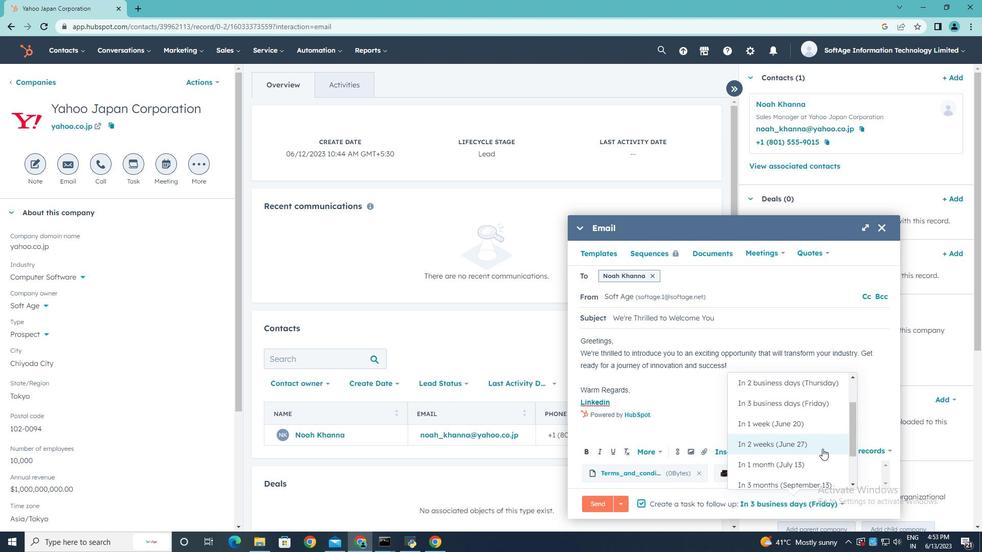 
Action: Mouse pressed left at (820, 447)
Screenshot: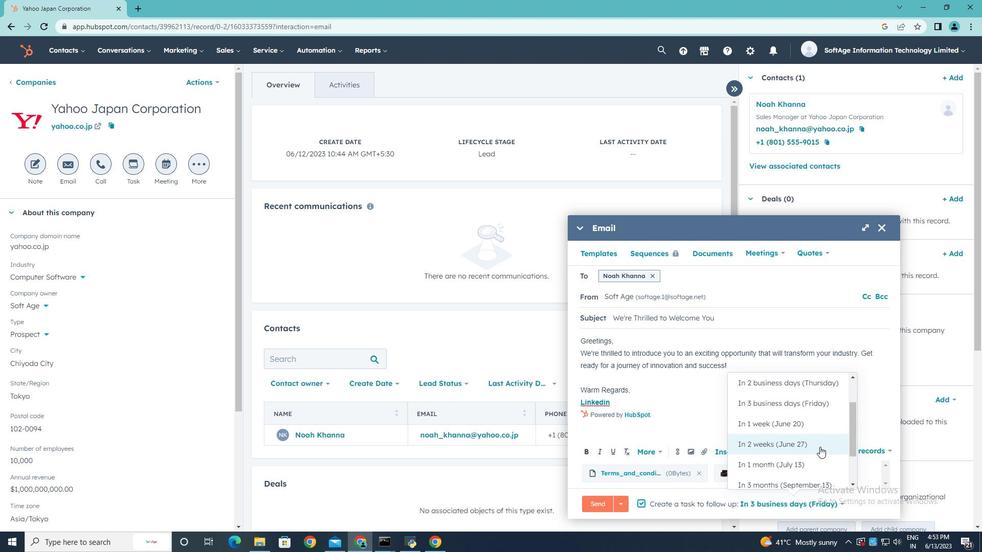 
Action: Mouse moved to (604, 505)
Screenshot: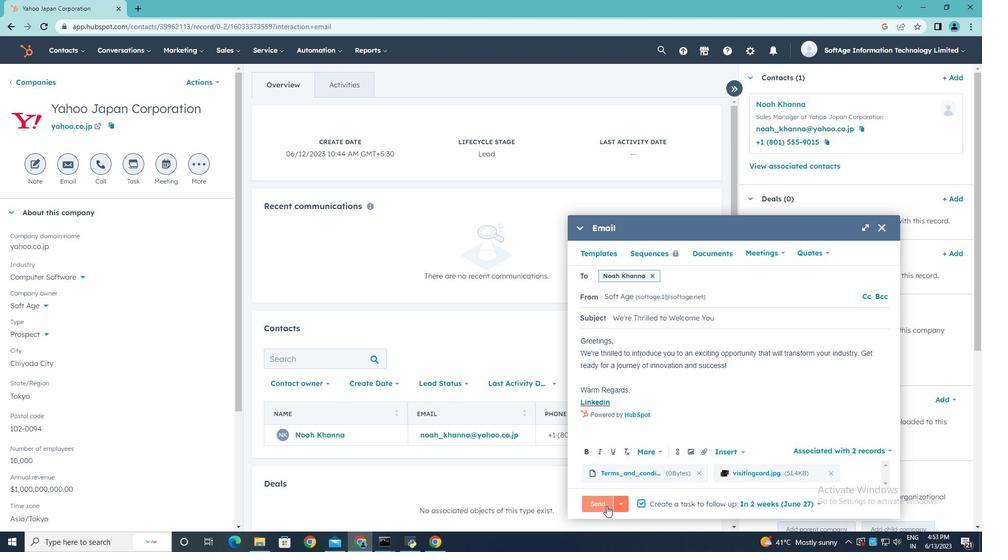 
Action: Mouse pressed left at (604, 505)
Screenshot: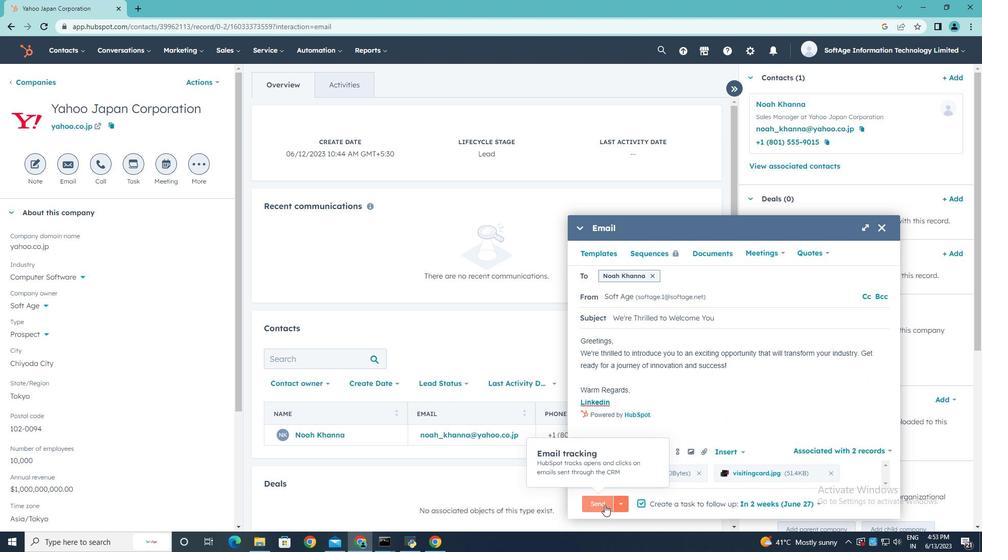 
